 Task: Check a user's "Forks" to see repositories they've forked.
Action: Mouse moved to (646, 42)
Screenshot: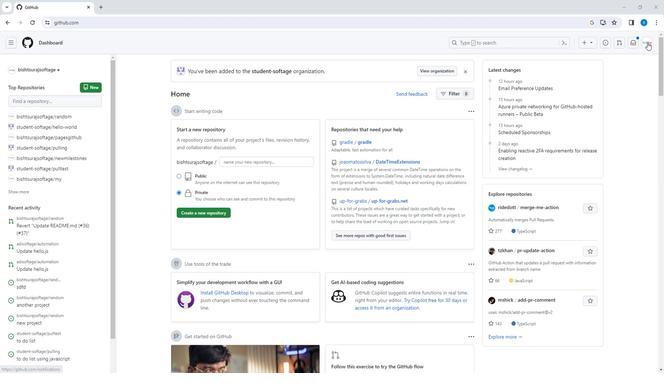 
Action: Mouse pressed left at (646, 42)
Screenshot: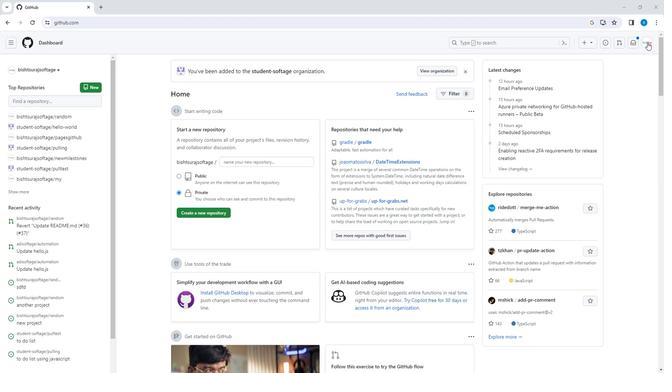 
Action: Mouse moved to (613, 91)
Screenshot: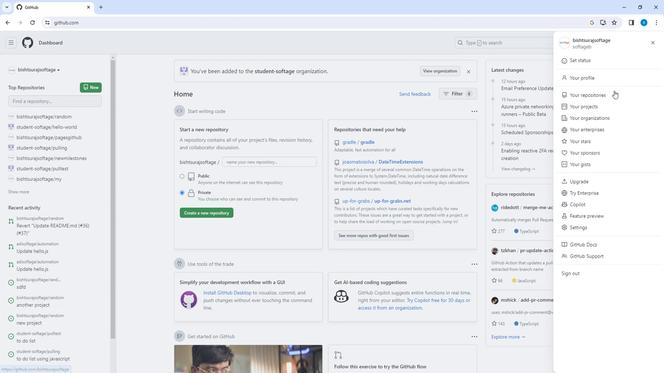 
Action: Mouse pressed left at (613, 91)
Screenshot: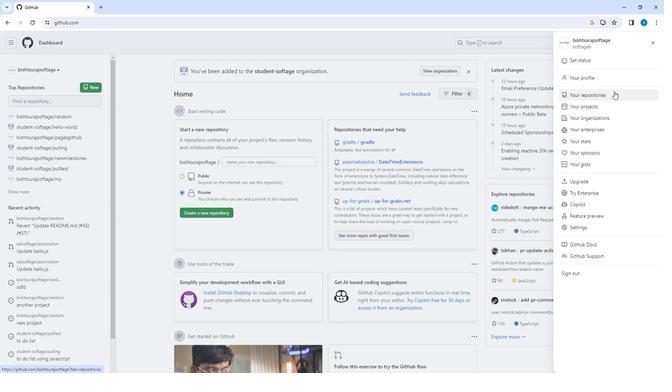 
Action: Mouse moved to (426, 84)
Screenshot: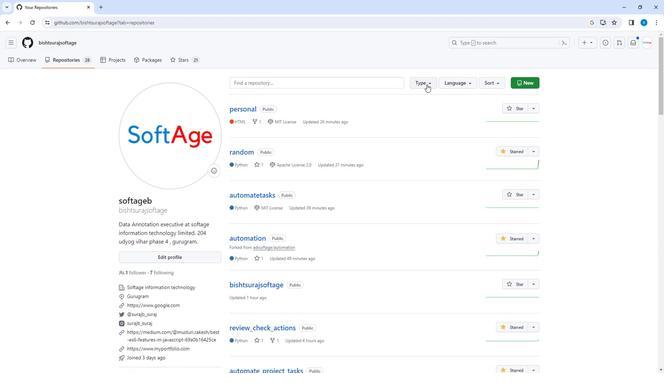 
Action: Mouse pressed left at (426, 84)
Screenshot: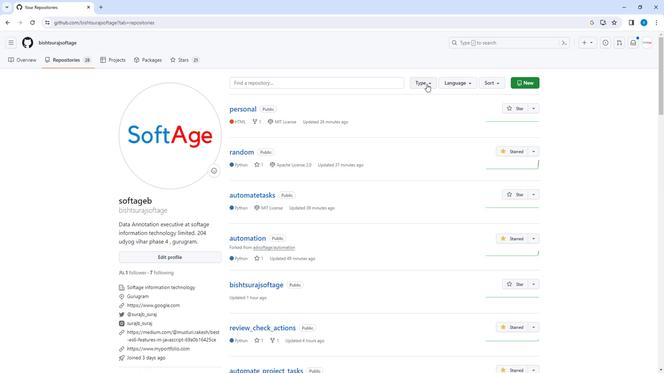 
Action: Mouse moved to (382, 156)
Screenshot: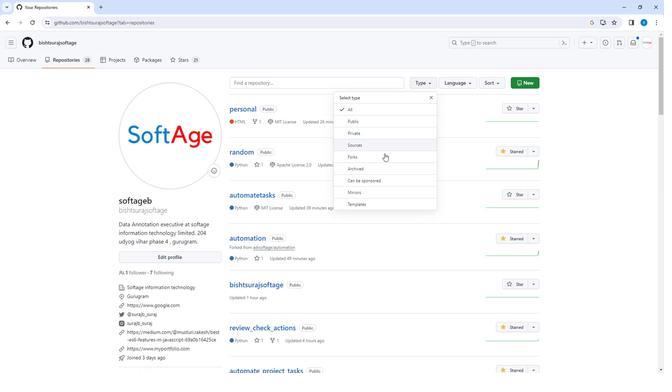 
Action: Mouse pressed left at (382, 156)
Screenshot: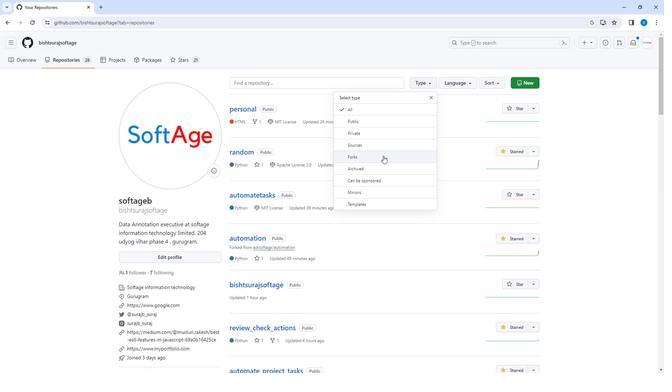 
Action: Mouse scrolled (382, 156) with delta (0, 0)
Screenshot: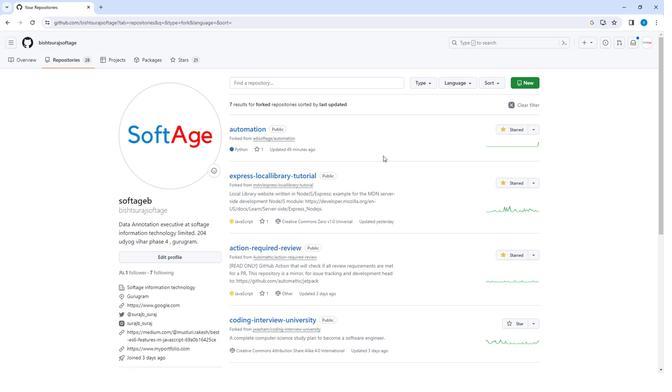 
Action: Mouse moved to (382, 157)
Screenshot: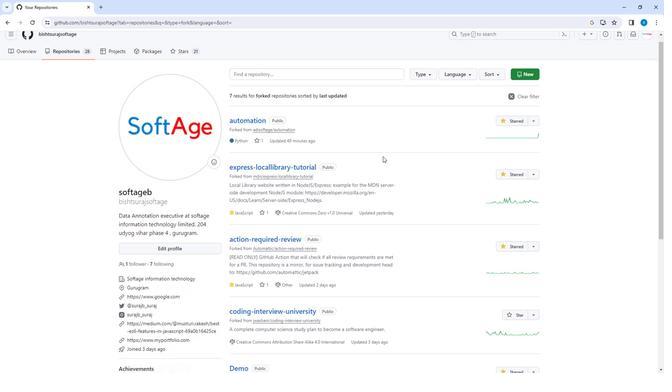 
Action: Mouse scrolled (382, 156) with delta (0, 0)
Screenshot: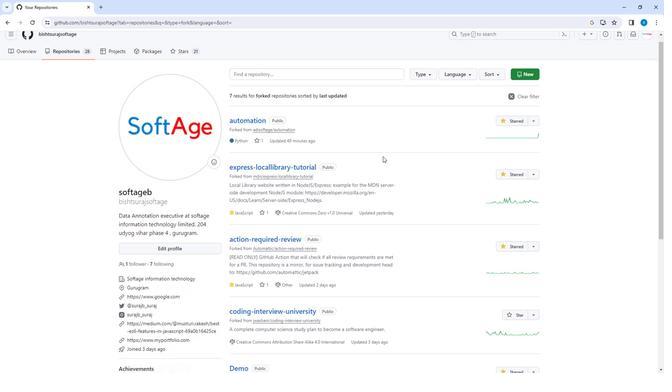 
Action: Mouse moved to (382, 157)
Screenshot: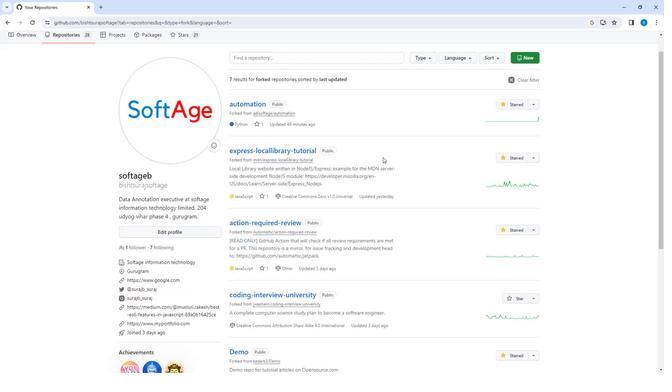 
Action: Mouse scrolled (382, 157) with delta (0, 0)
Screenshot: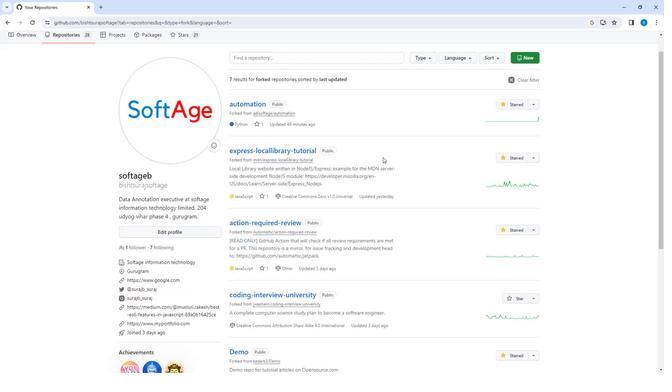 
Action: Mouse scrolled (382, 157) with delta (0, 0)
Screenshot: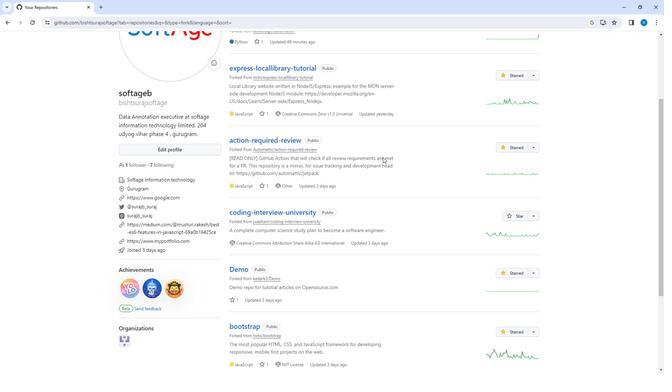 
Action: Mouse moved to (382, 157)
Screenshot: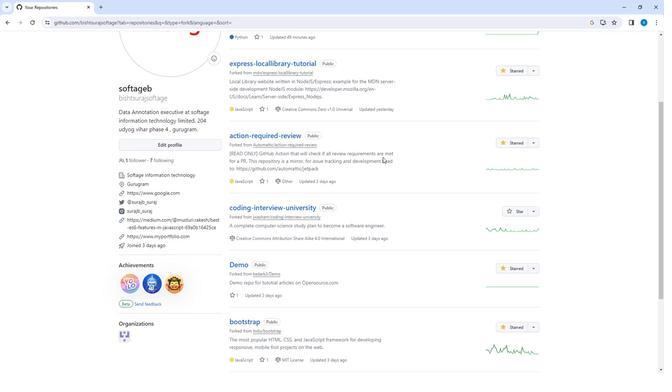 
Action: Mouse scrolled (382, 157) with delta (0, 0)
Screenshot: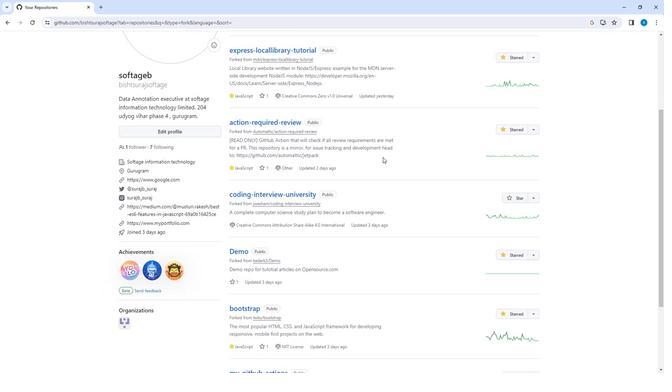 
Action: Mouse scrolled (382, 157) with delta (0, 0)
Screenshot: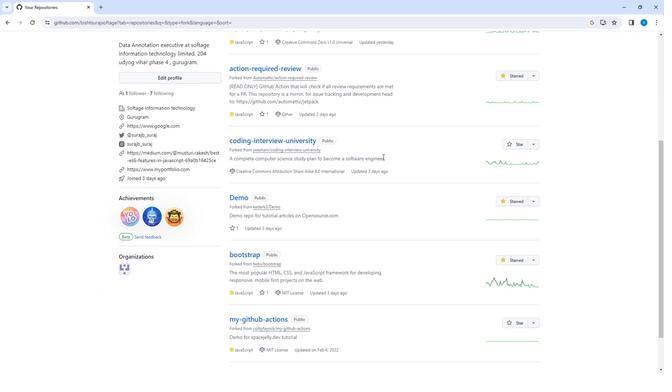
Action: Mouse scrolled (382, 157) with delta (0, 0)
Screenshot: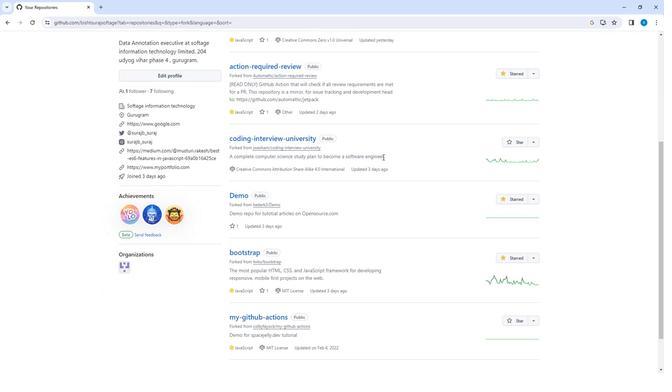 
Action: Mouse scrolled (382, 157) with delta (0, 0)
Screenshot: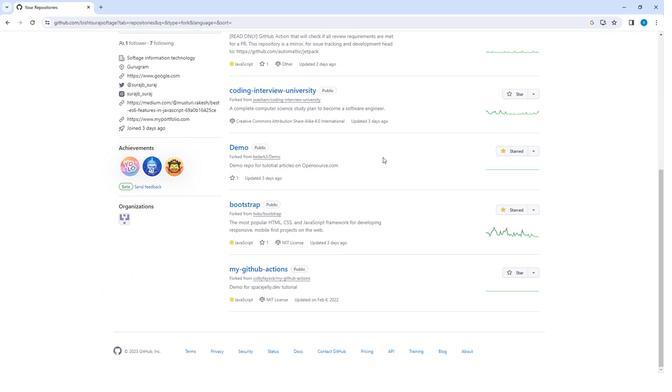 
Action: Mouse scrolled (382, 157) with delta (0, 0)
Screenshot: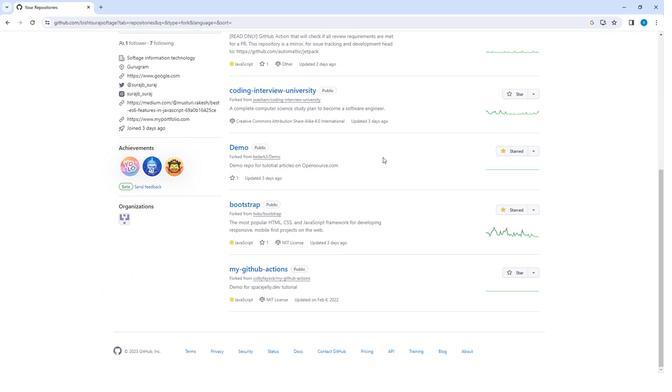 
Action: Mouse scrolled (382, 157) with delta (0, 0)
Screenshot: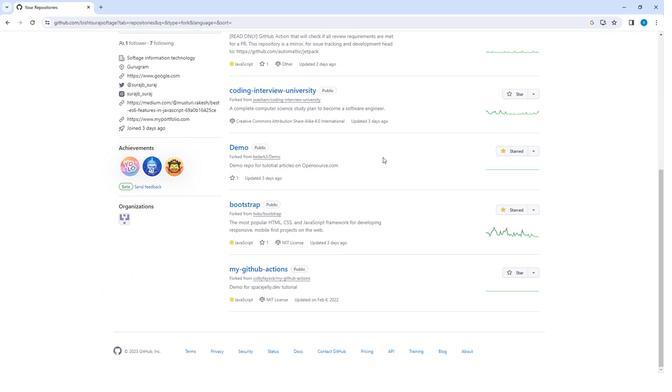 
Action: Mouse scrolled (382, 157) with delta (0, 0)
Screenshot: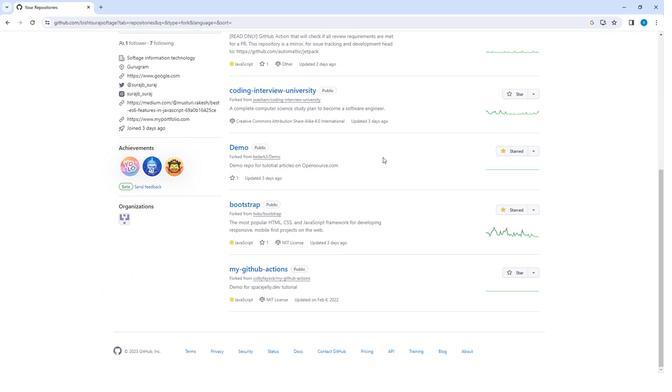 
Action: Mouse scrolled (382, 158) with delta (0, 0)
Screenshot: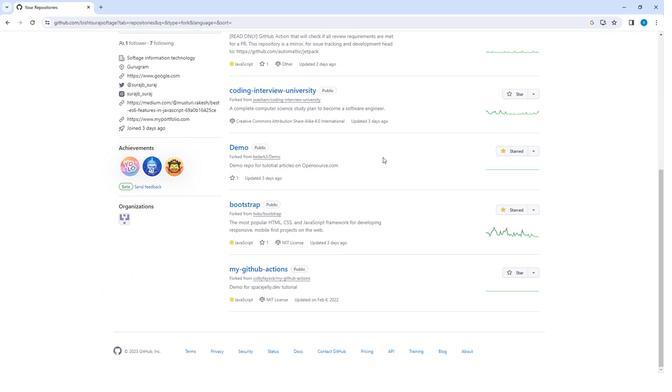
Action: Mouse scrolled (382, 158) with delta (0, 0)
Screenshot: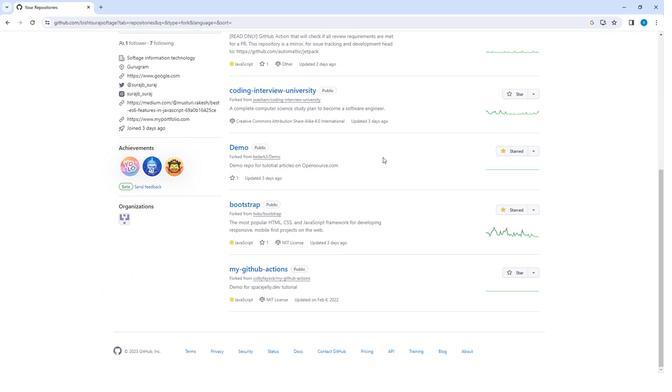 
Action: Mouse scrolled (382, 158) with delta (0, 0)
Screenshot: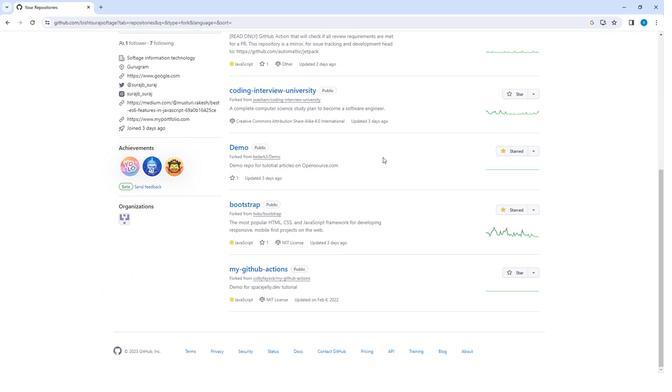 
Action: Mouse scrolled (382, 158) with delta (0, 0)
Screenshot: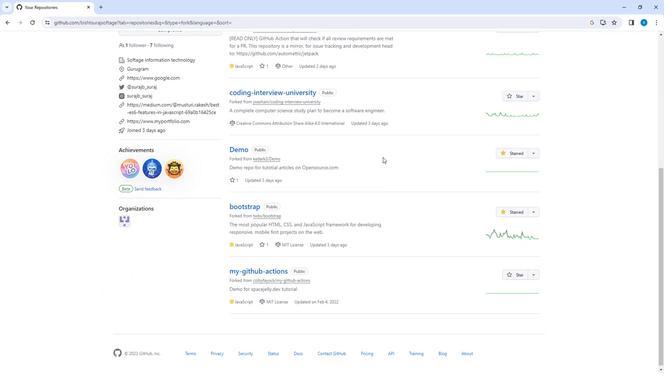 
Action: Mouse scrolled (382, 158) with delta (0, 0)
Screenshot: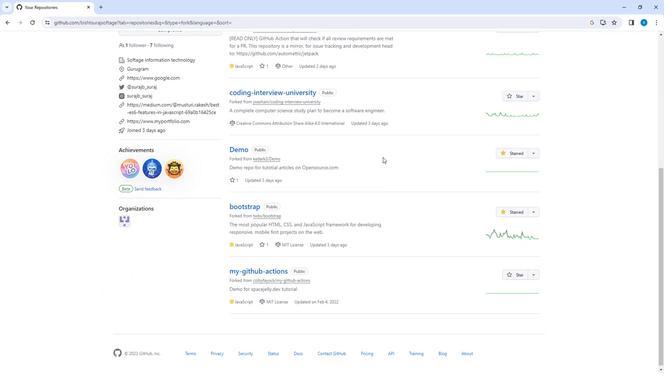 
Action: Mouse scrolled (382, 158) with delta (0, 0)
Screenshot: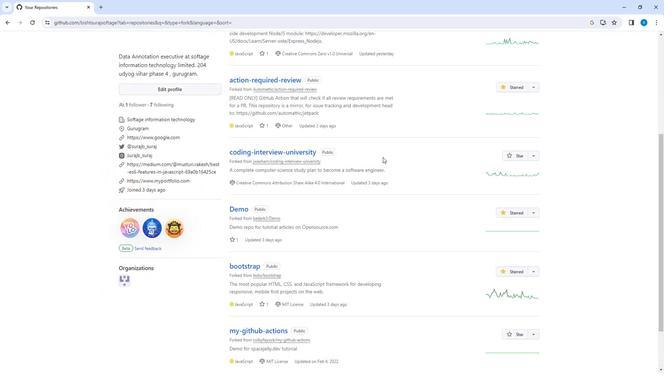 
Action: Mouse scrolled (382, 158) with delta (0, 0)
Screenshot: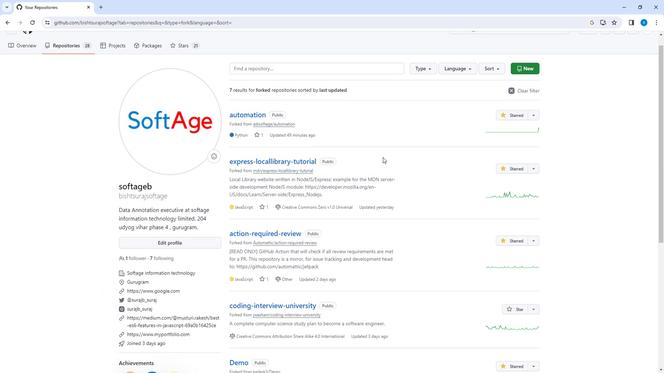 
Action: Mouse scrolled (382, 158) with delta (0, 0)
Screenshot: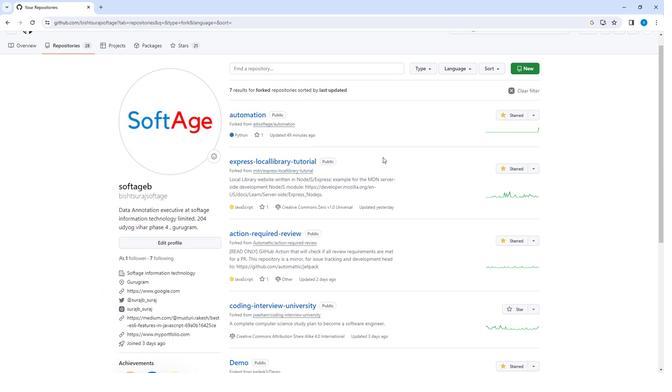 
Action: Mouse scrolled (382, 158) with delta (0, 0)
Screenshot: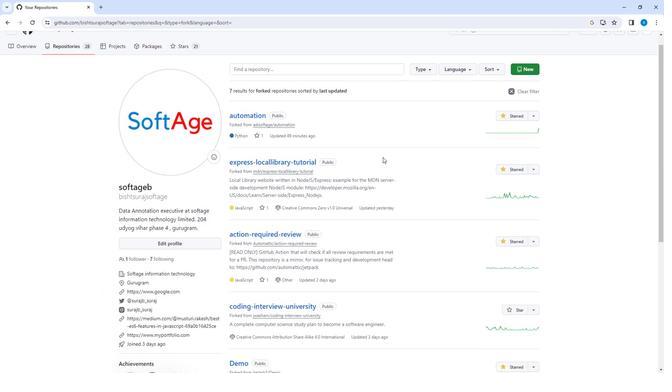 
